 Task: In invitations turn off in-app notifications.
Action: Mouse moved to (755, 78)
Screenshot: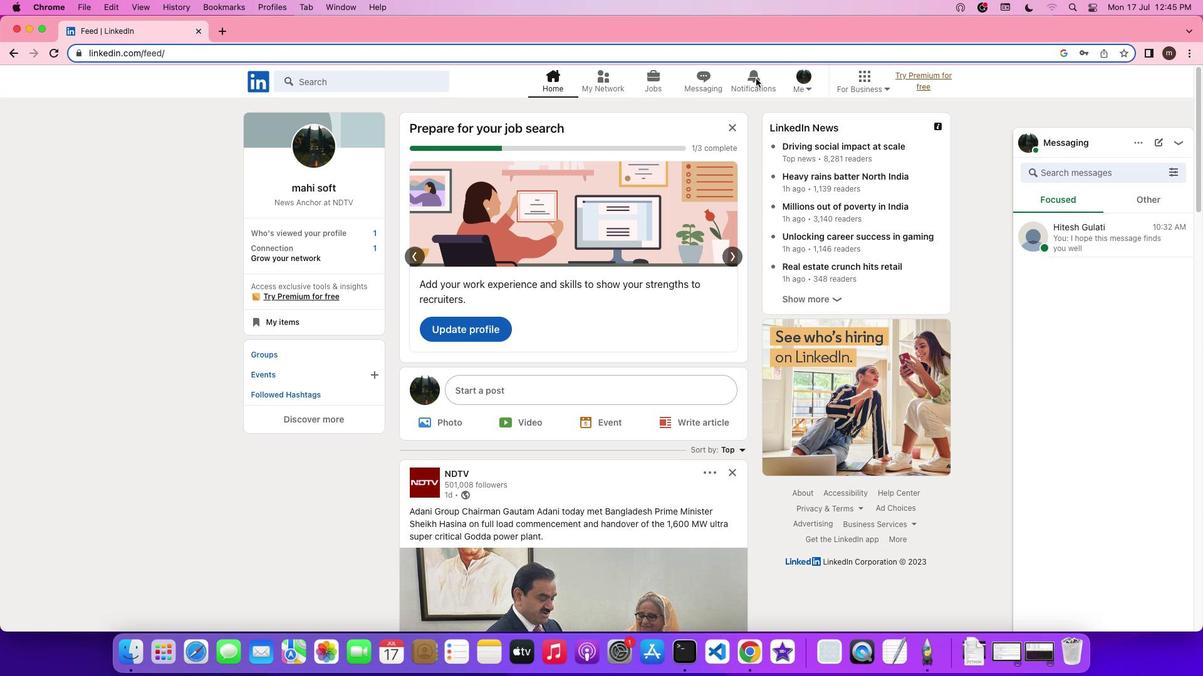 
Action: Mouse pressed left at (755, 78)
Screenshot: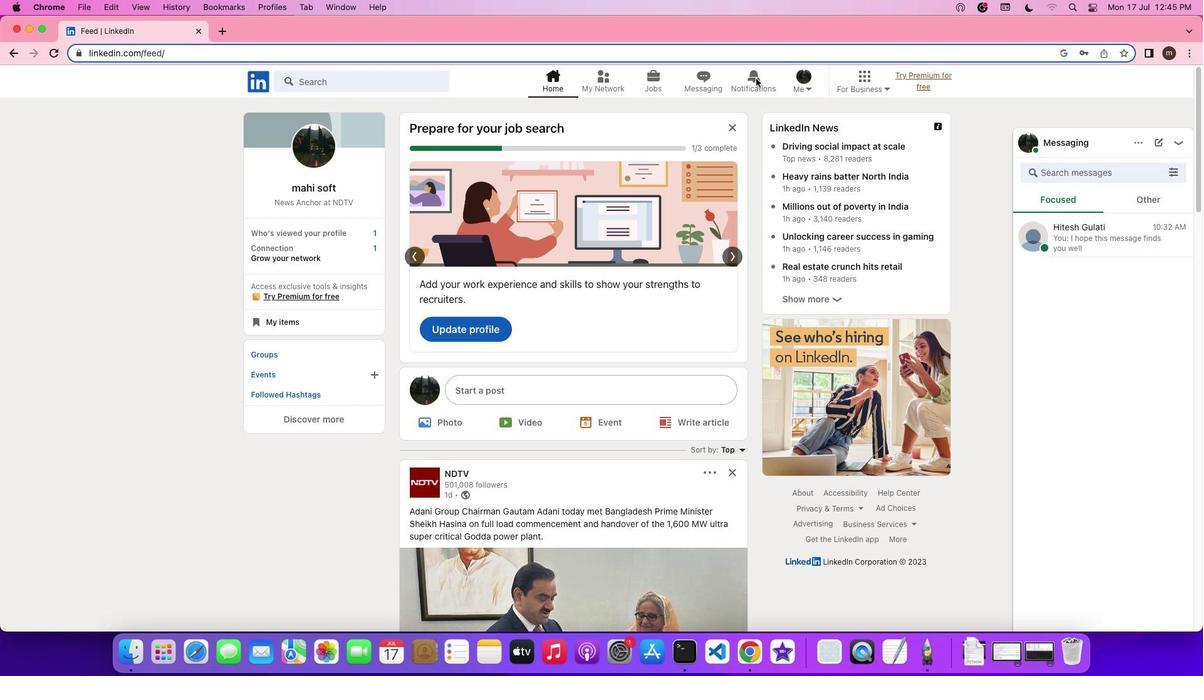 
Action: Mouse pressed left at (755, 78)
Screenshot: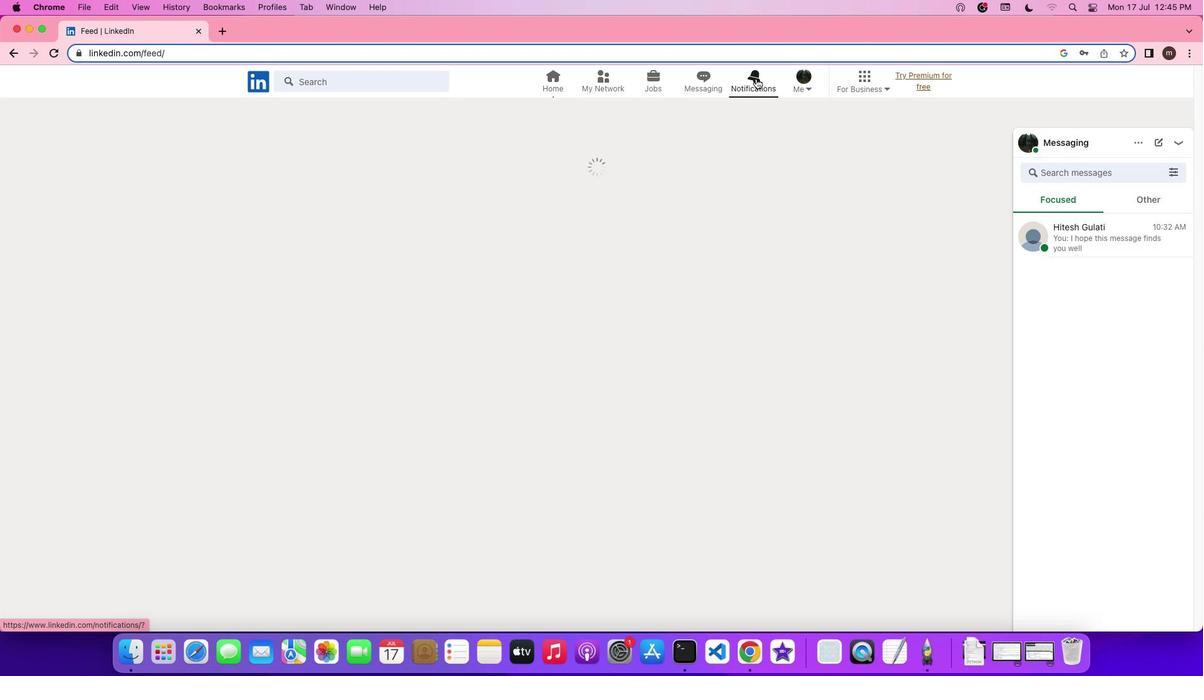 
Action: Mouse moved to (292, 167)
Screenshot: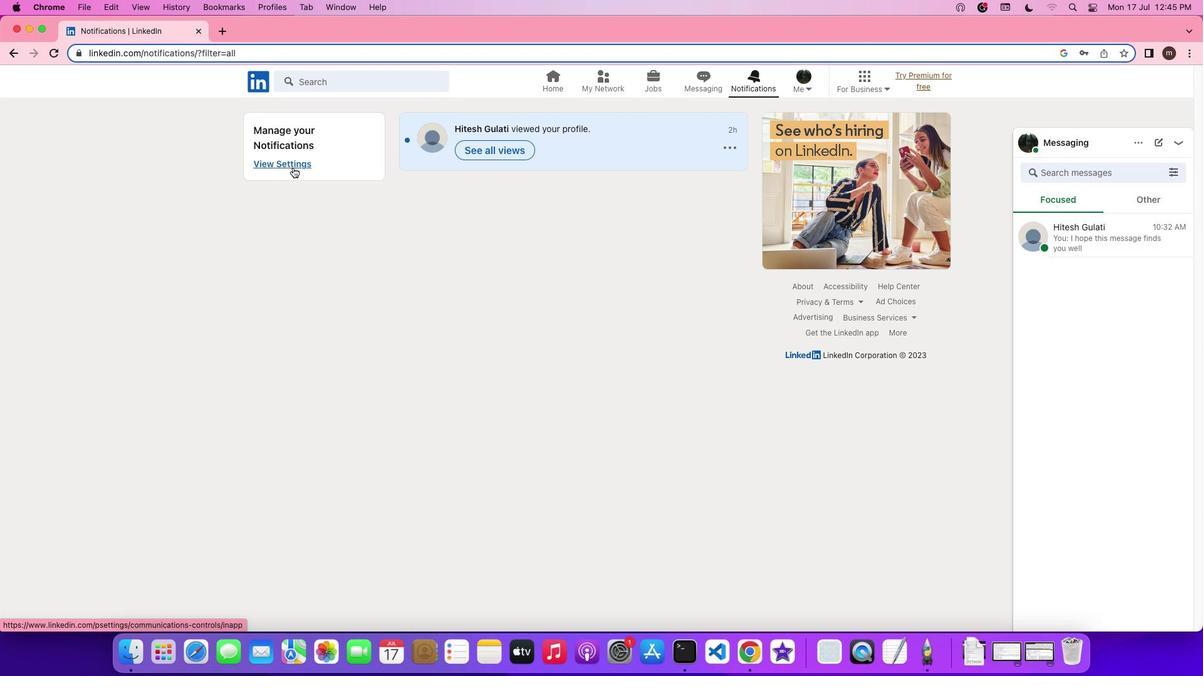 
Action: Mouse pressed left at (292, 167)
Screenshot: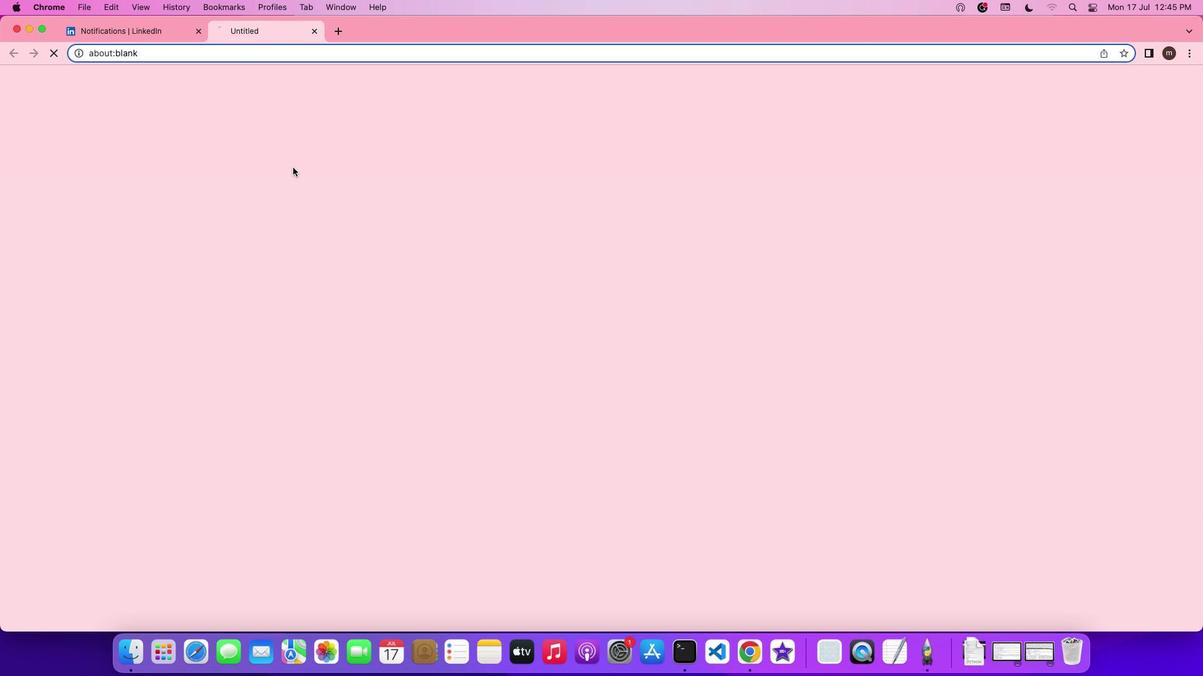 
Action: Mouse moved to (489, 412)
Screenshot: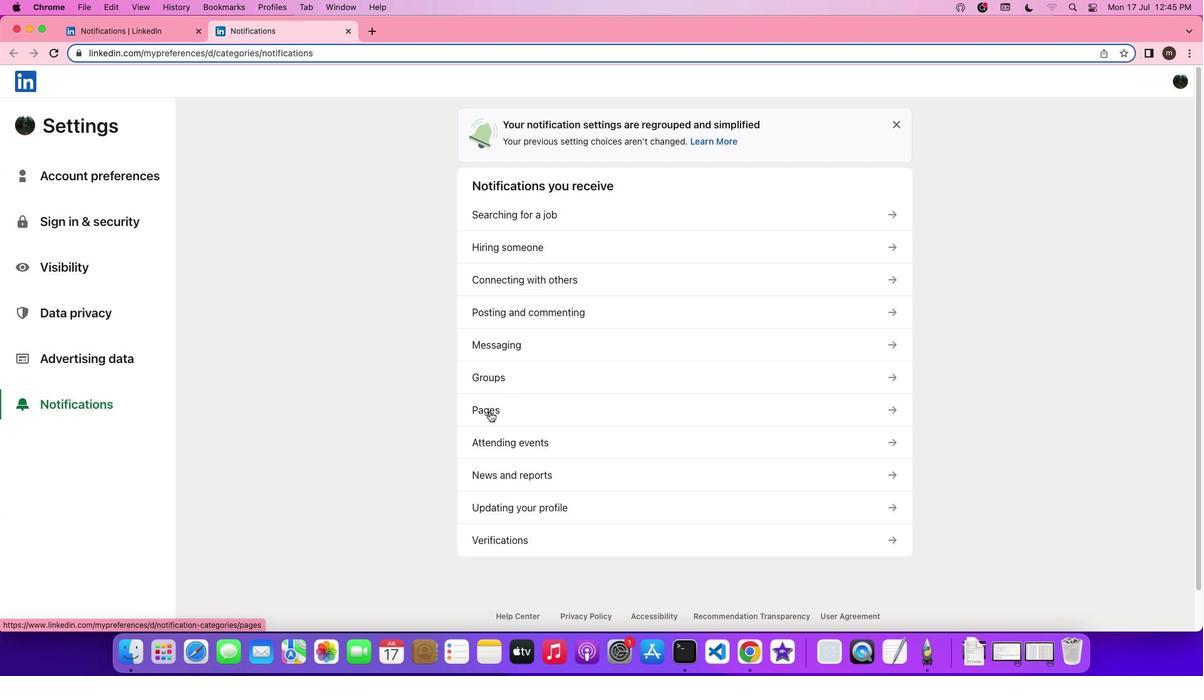 
Action: Mouse pressed left at (489, 412)
Screenshot: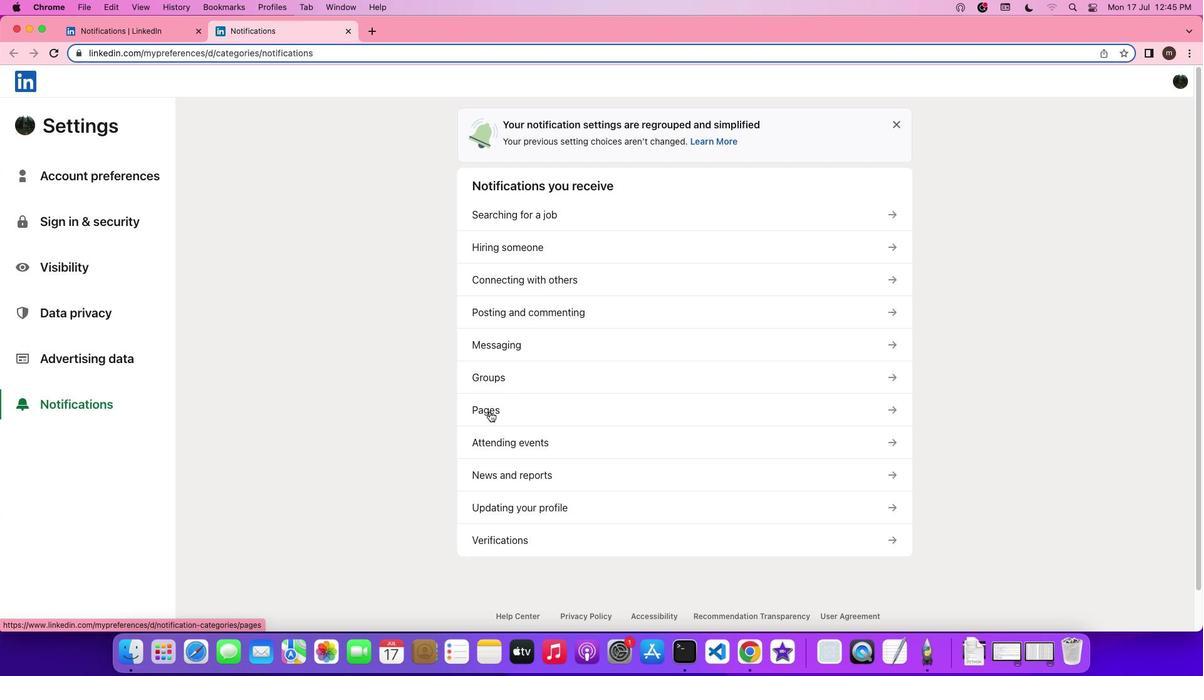 
Action: Mouse moved to (540, 198)
Screenshot: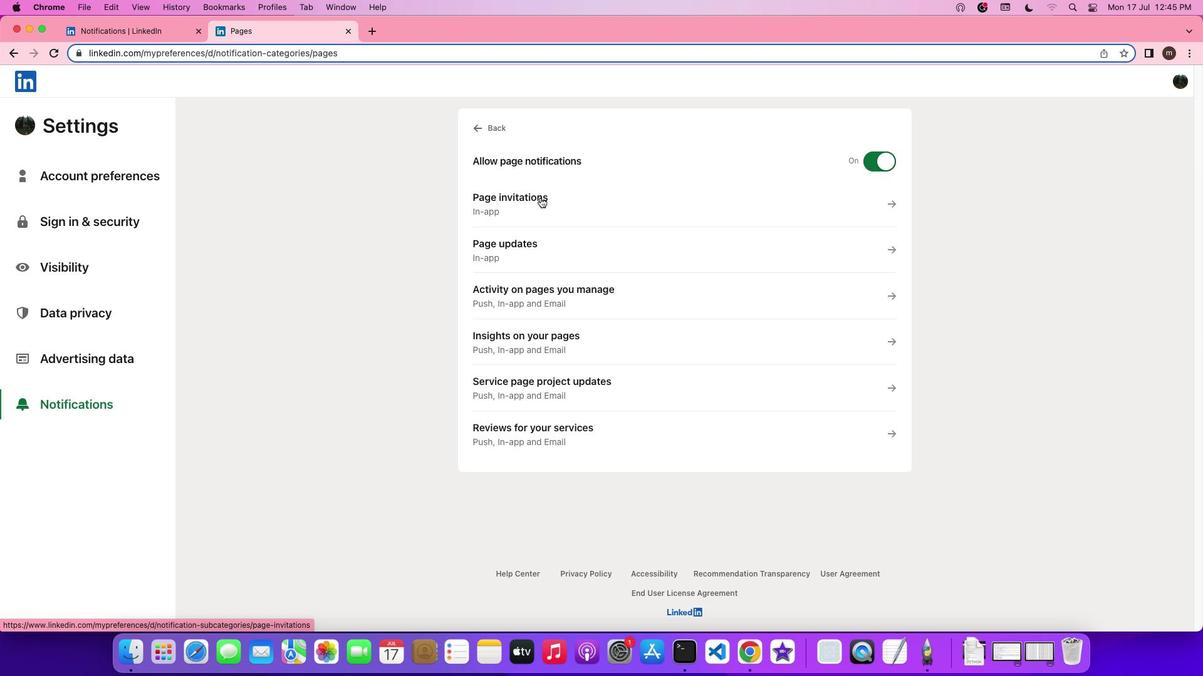 
Action: Mouse pressed left at (540, 198)
Screenshot: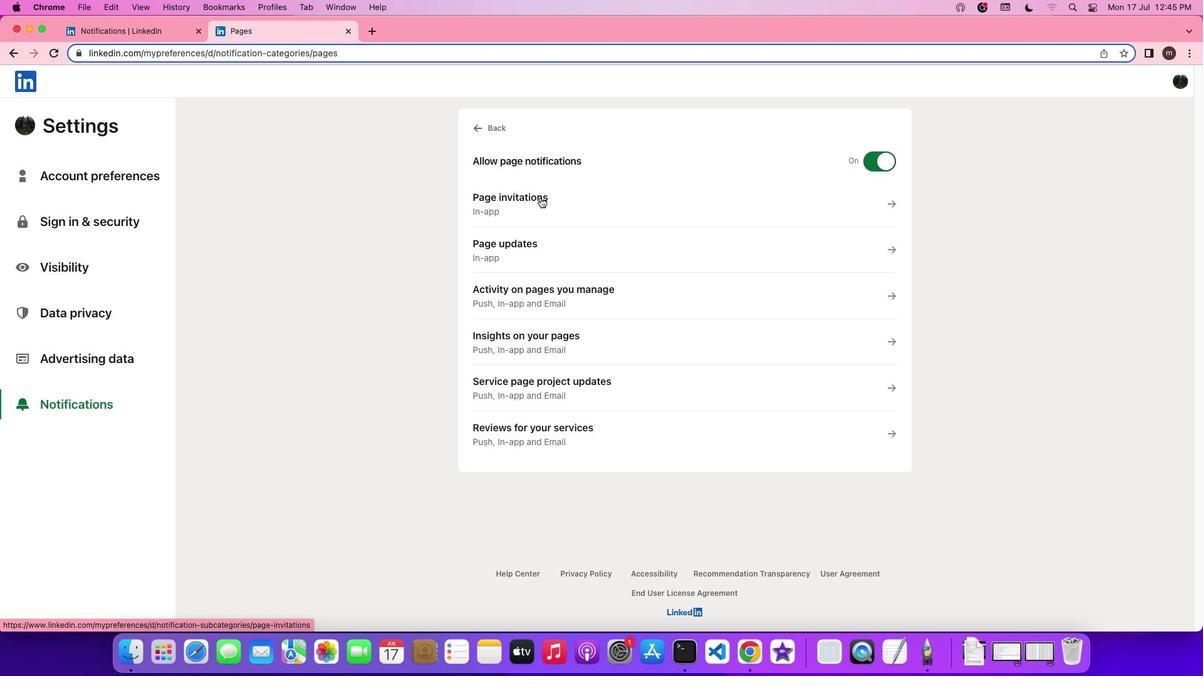 
Action: Mouse moved to (882, 232)
Screenshot: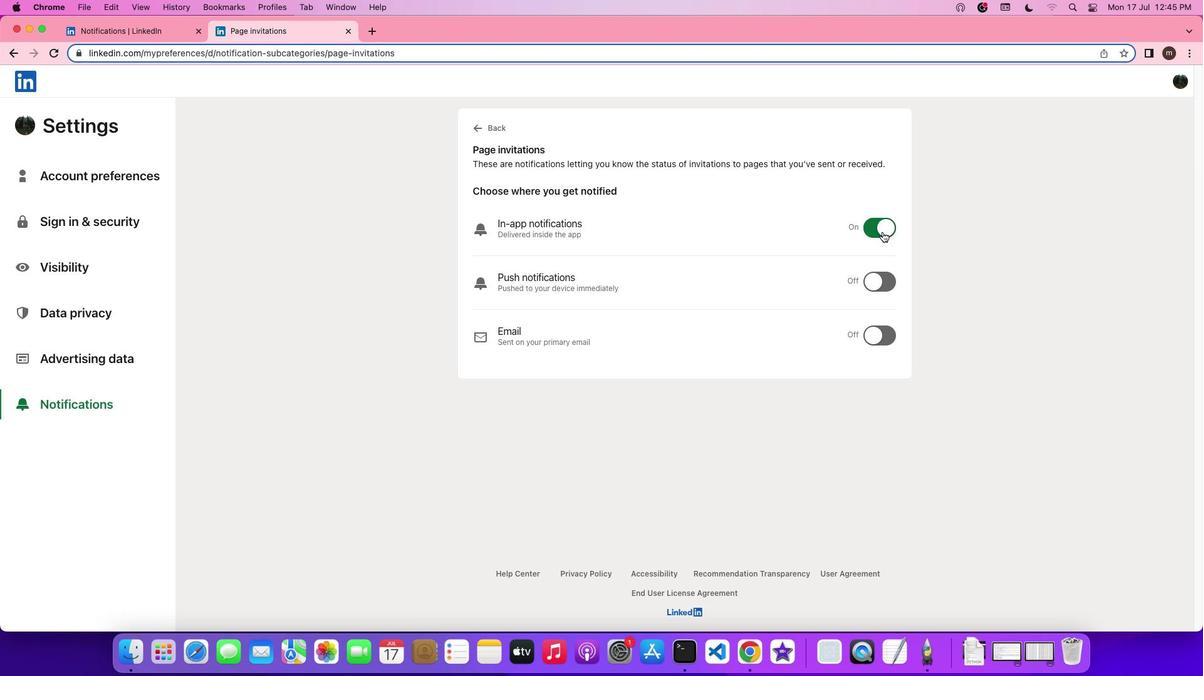 
Action: Mouse pressed left at (882, 232)
Screenshot: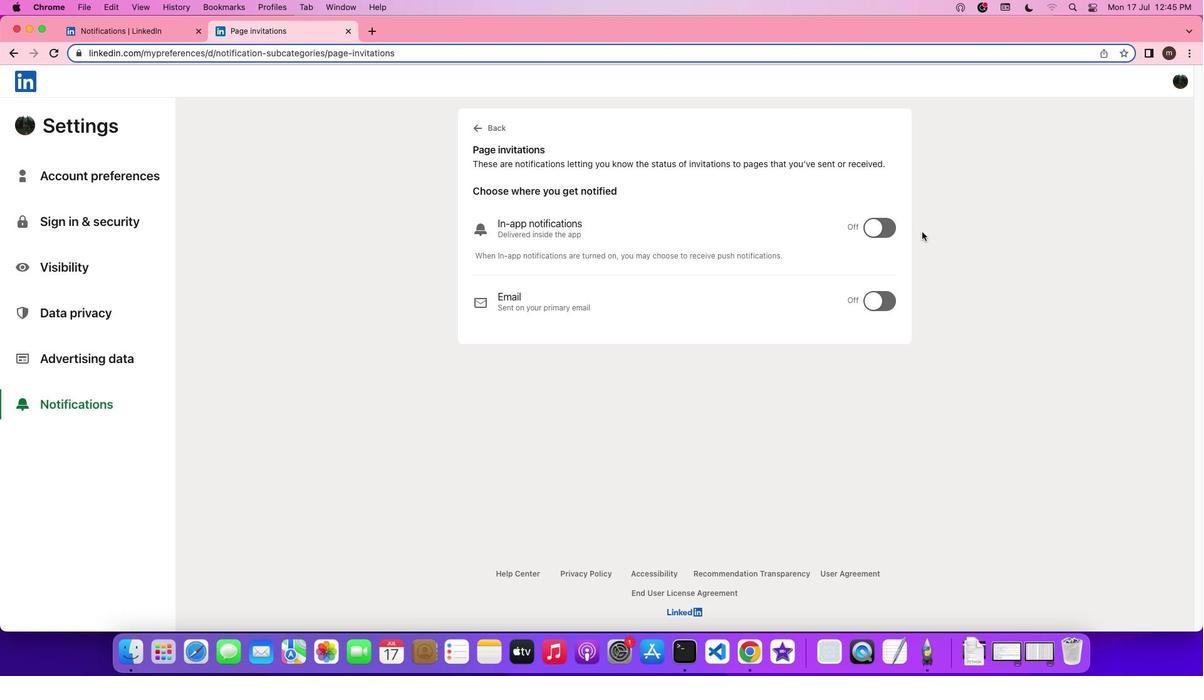 
Action: Mouse moved to (921, 231)
Screenshot: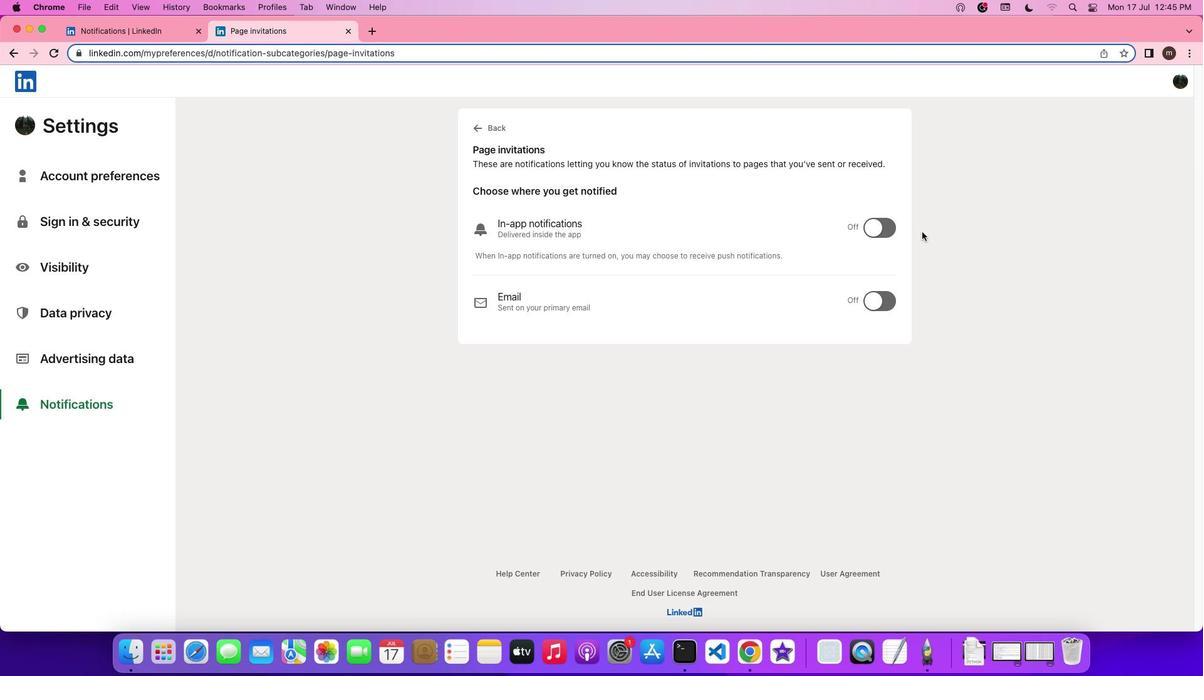 
